 Task: Create a task  Improve user input sanitization for better security , assign it to team member softage.9@softage.net in the project TranceTech and update the status of the task to  On Track  , set the priority of the task to High.
Action: Mouse moved to (59, 389)
Screenshot: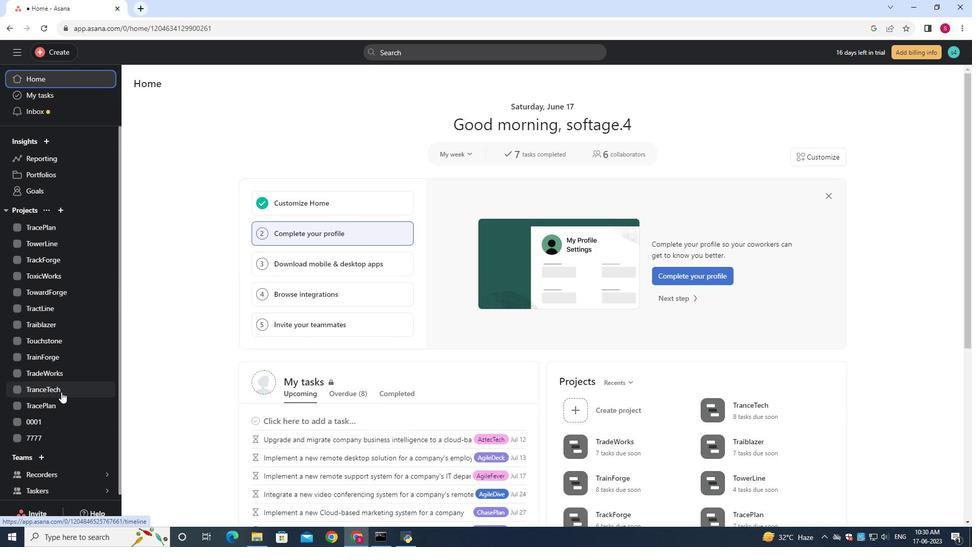 
Action: Mouse pressed left at (59, 389)
Screenshot: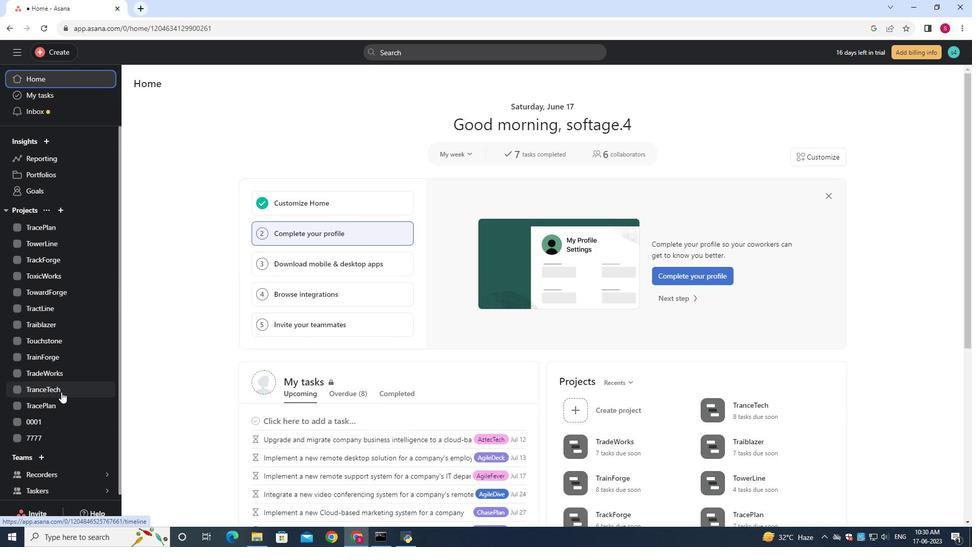 
Action: Mouse moved to (144, 132)
Screenshot: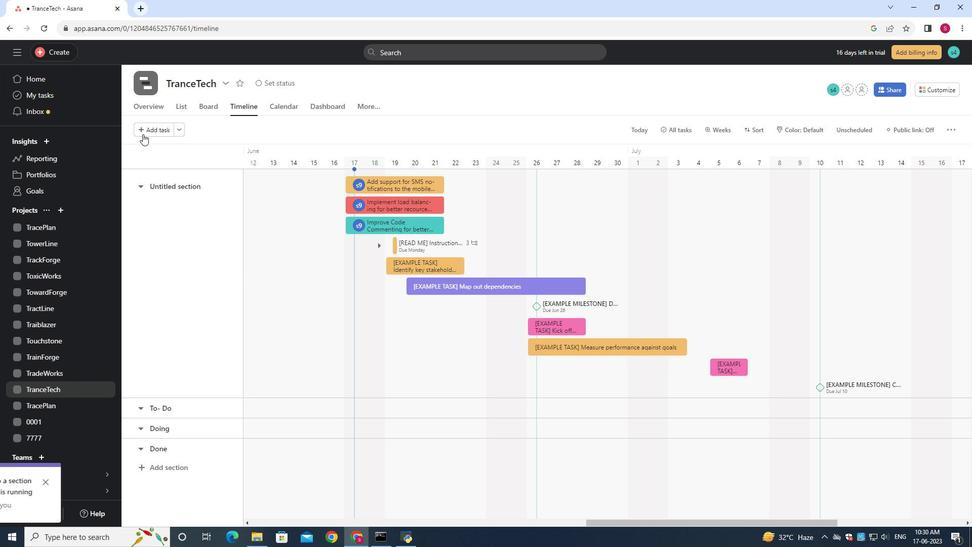 
Action: Mouse pressed left at (144, 132)
Screenshot: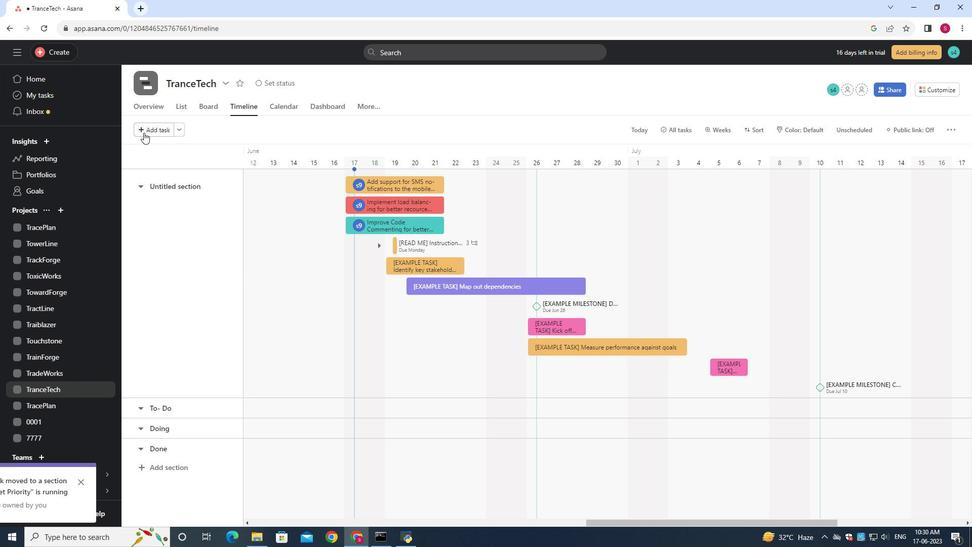 
Action: Key pressed <Key.shift>Improve<Key.space>user<Key.space>input<Key.space>sanitization<Key.space>for<Key.space>better<Key.space>security
Screenshot: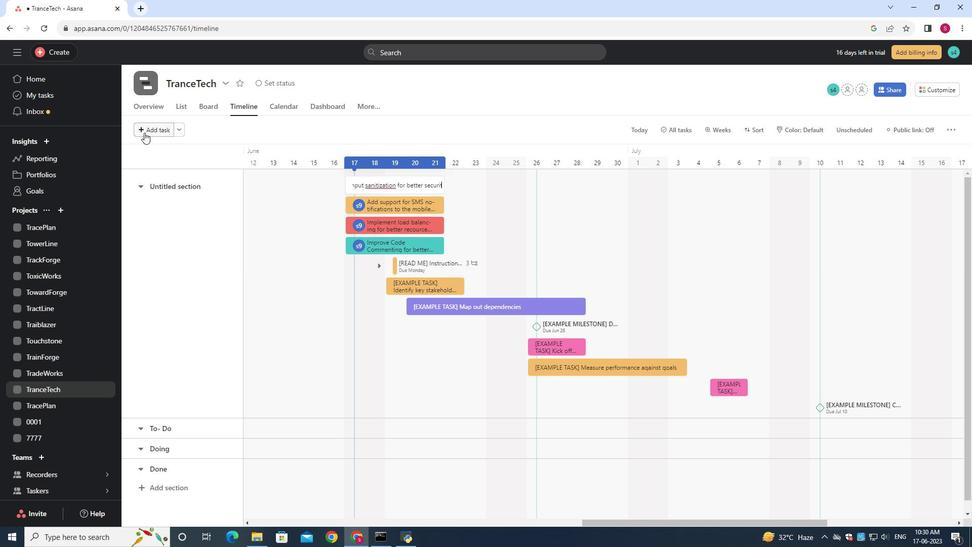 
Action: Mouse moved to (406, 186)
Screenshot: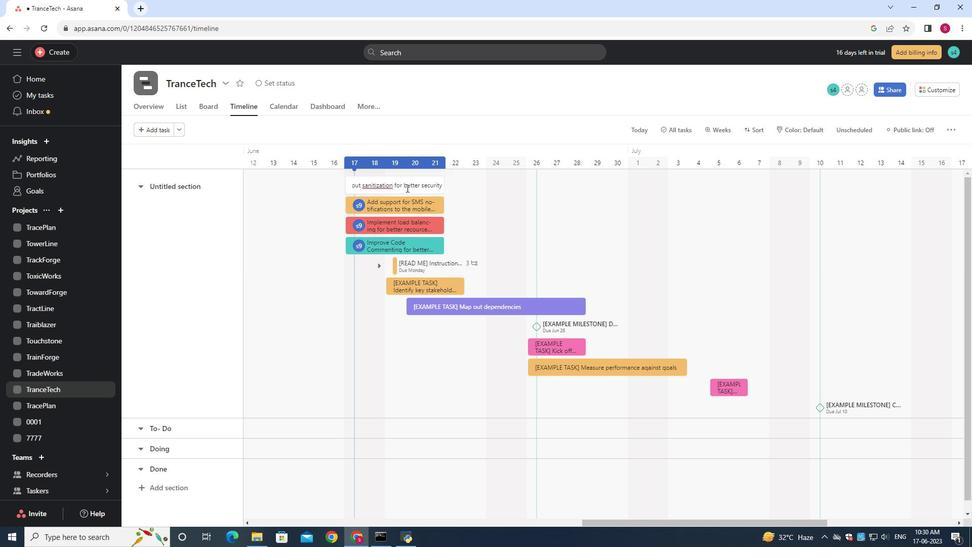 
Action: Mouse pressed left at (406, 186)
Screenshot: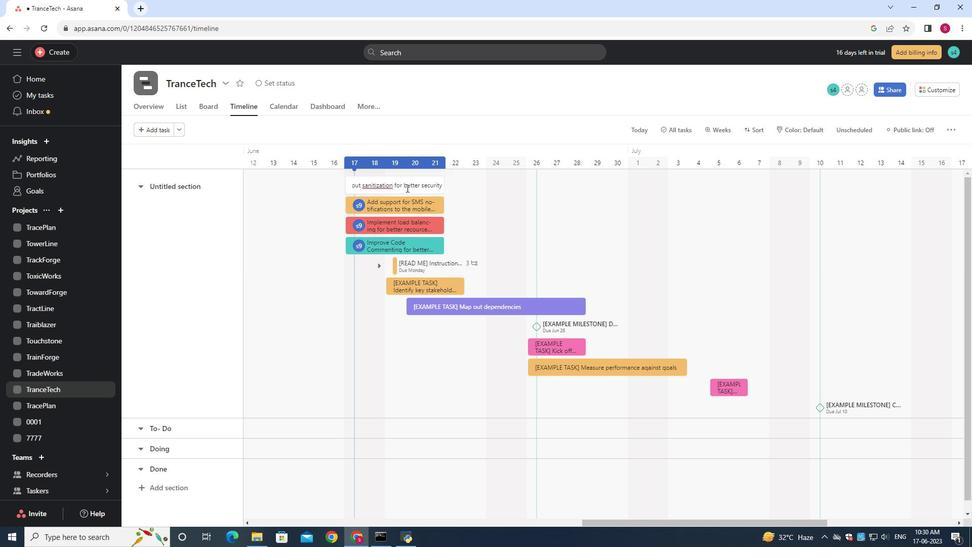 
Action: Mouse moved to (716, 190)
Screenshot: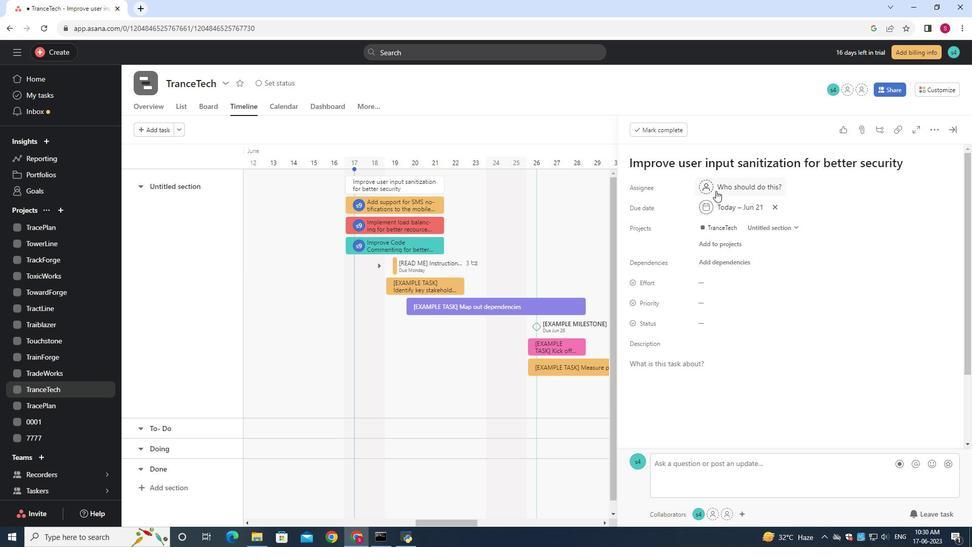 
Action: Mouse pressed left at (716, 190)
Screenshot: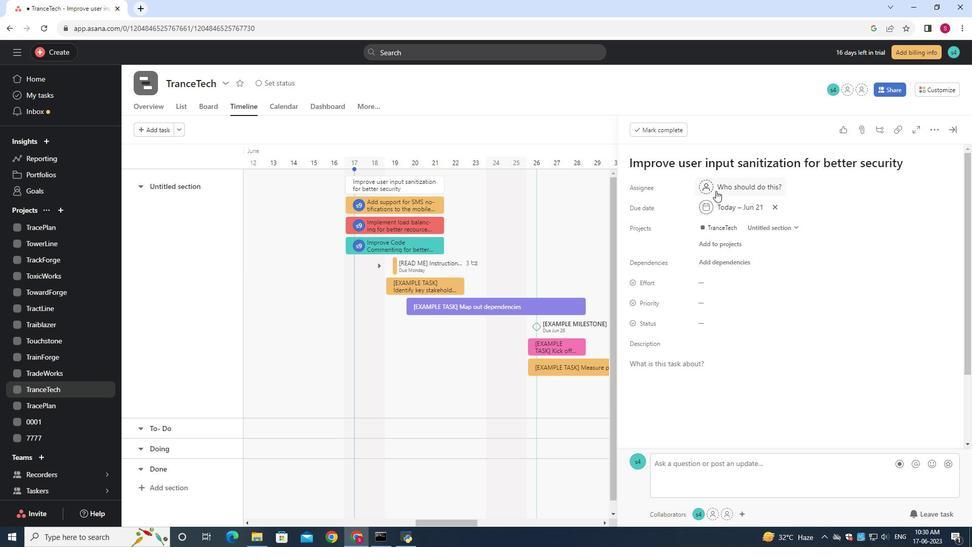 
Action: Mouse moved to (719, 190)
Screenshot: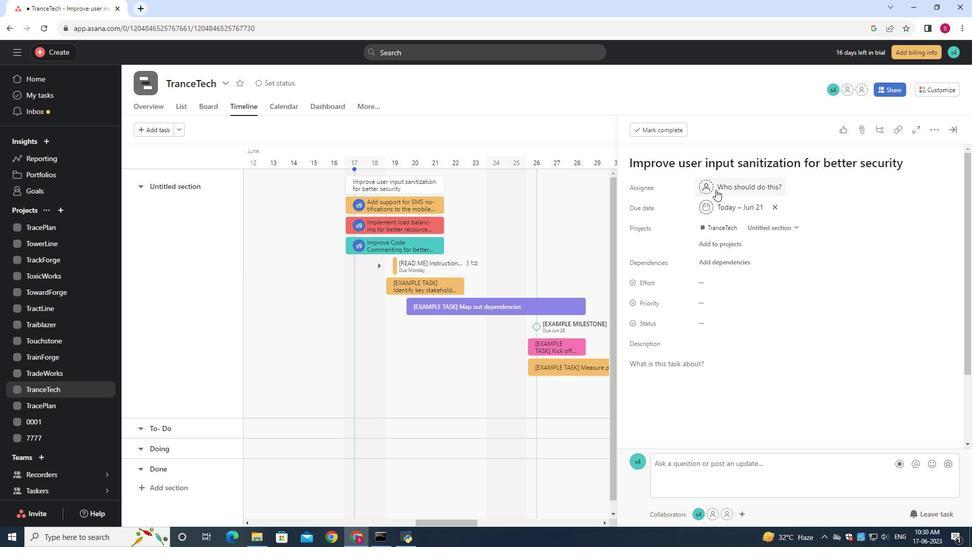 
Action: Key pressed softage.9<Key.shift>@softage.net
Screenshot: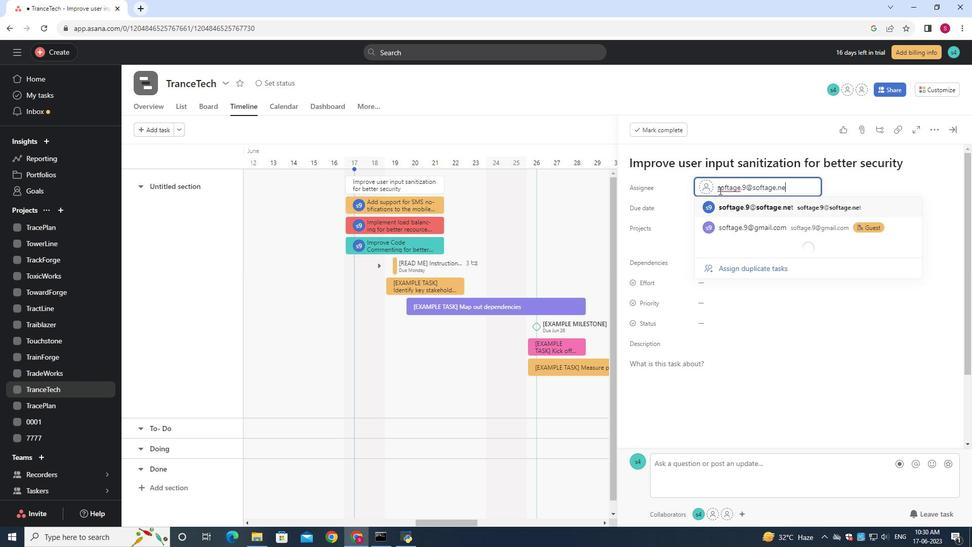 
Action: Mouse moved to (735, 204)
Screenshot: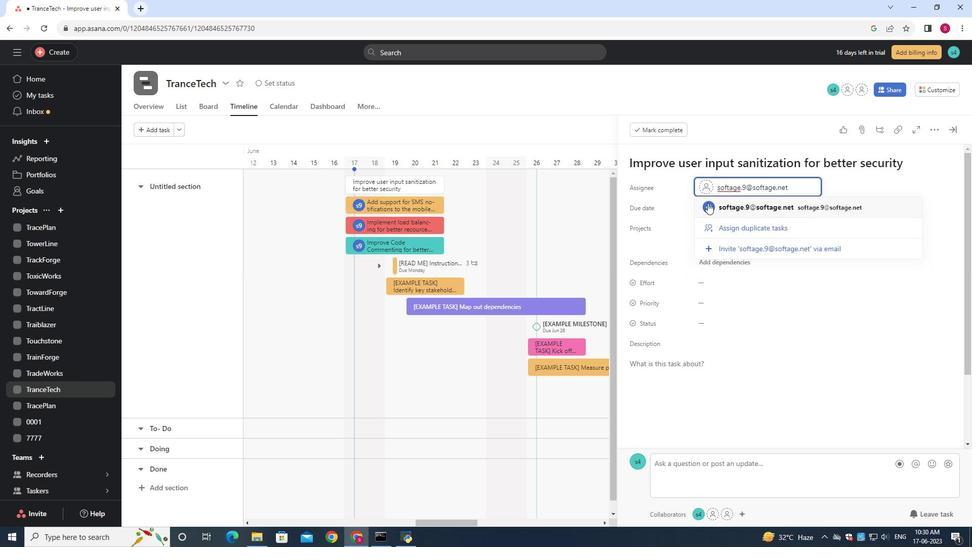 
Action: Mouse pressed left at (735, 204)
Screenshot: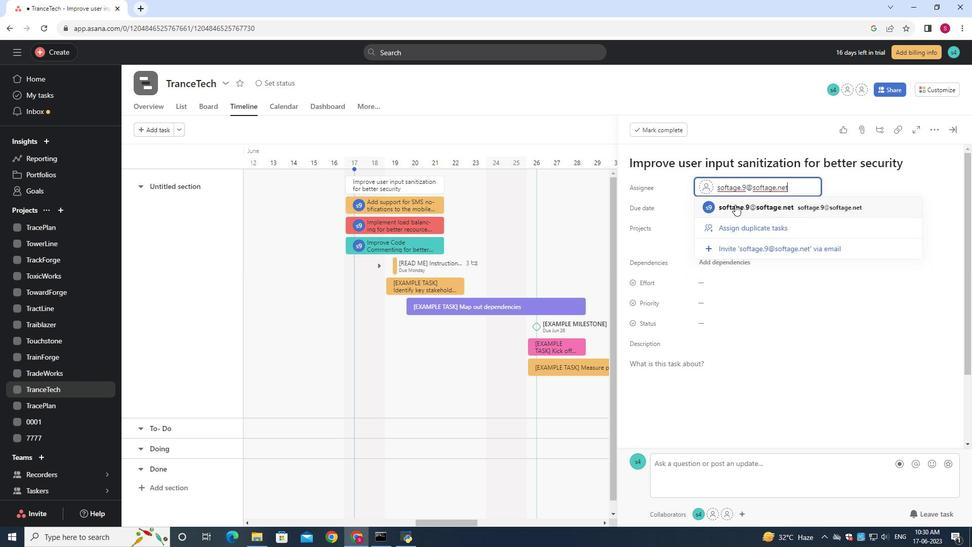 
Action: Mouse moved to (700, 323)
Screenshot: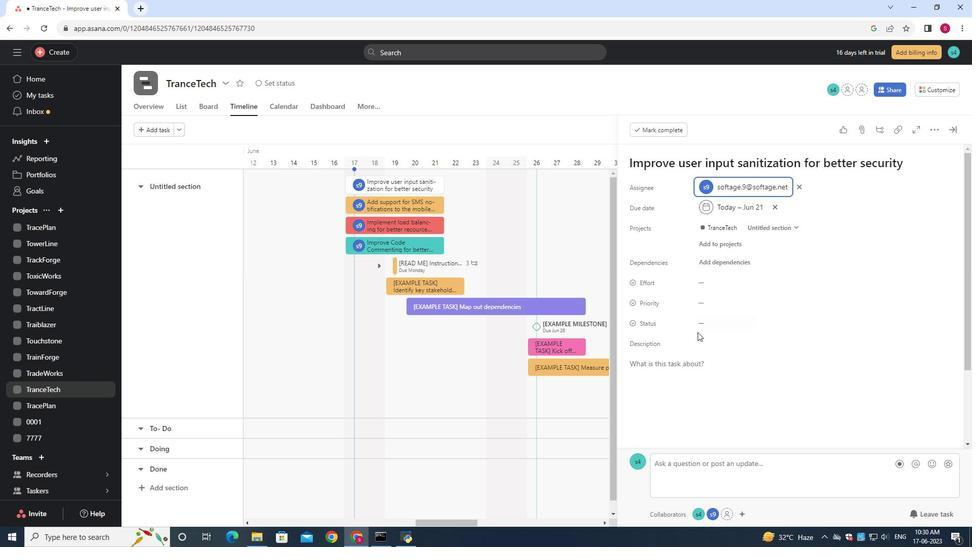 
Action: Mouse pressed left at (700, 323)
Screenshot: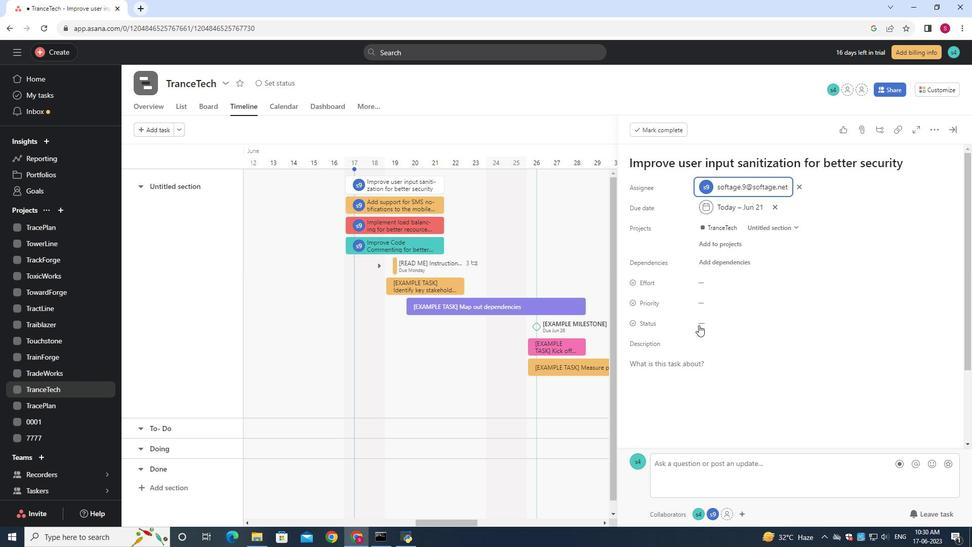 
Action: Mouse moved to (726, 358)
Screenshot: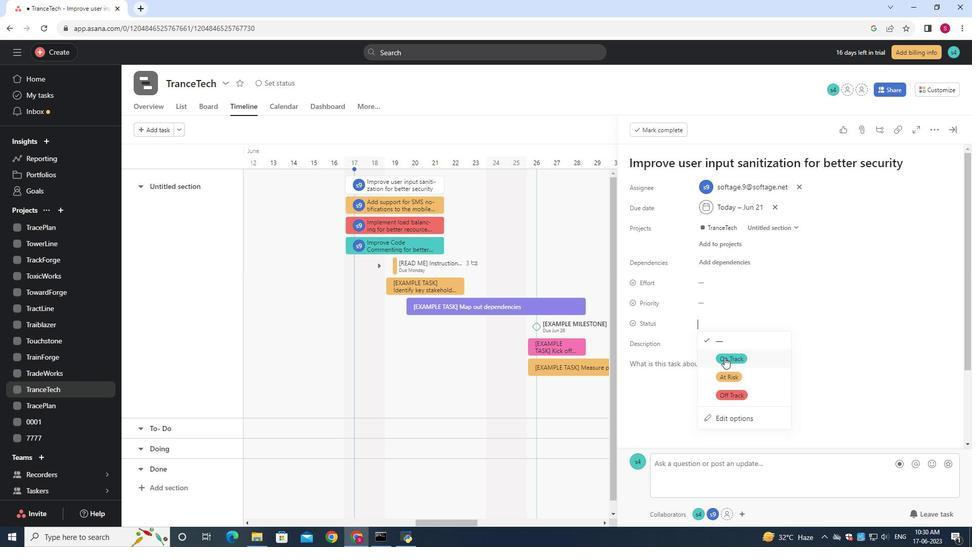 
Action: Mouse pressed left at (726, 358)
Screenshot: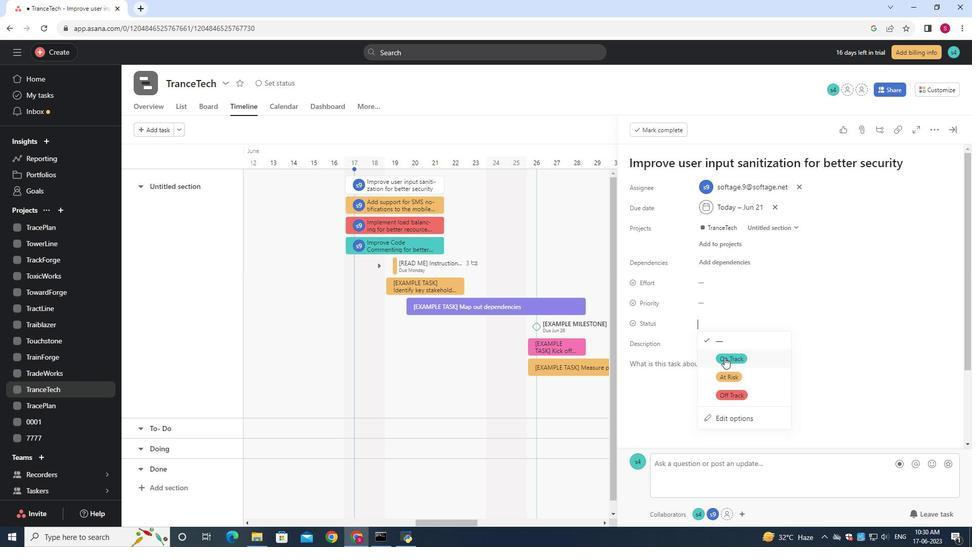 
Action: Mouse moved to (713, 305)
Screenshot: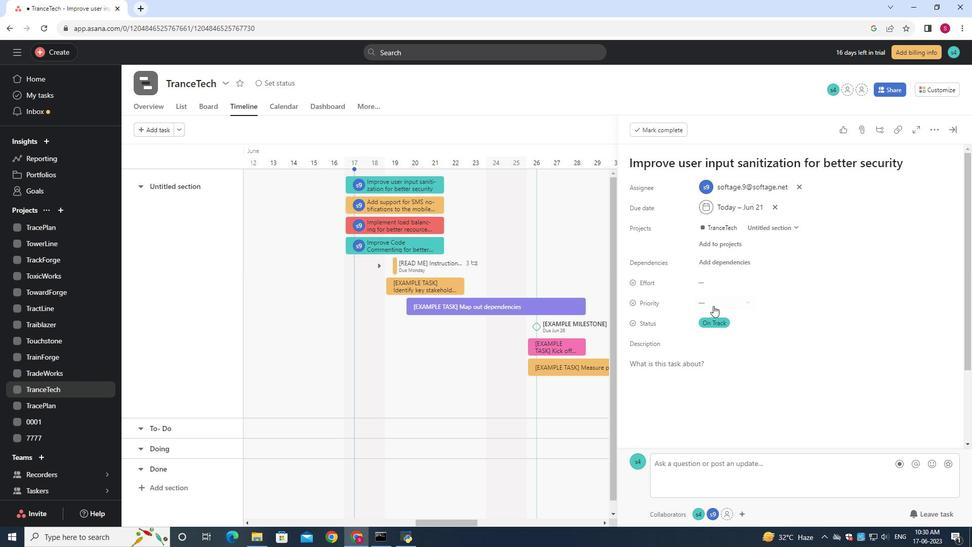 
Action: Mouse pressed left at (713, 305)
Screenshot: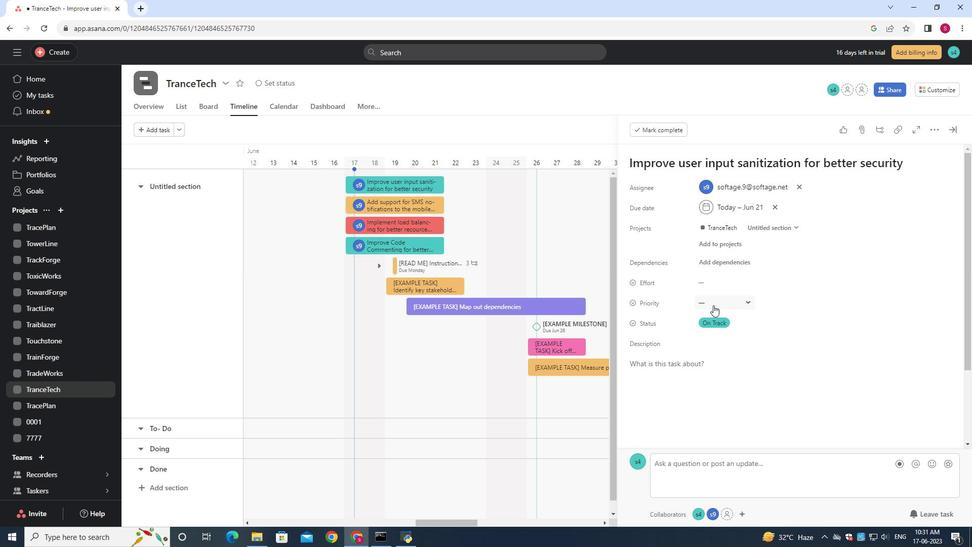 
Action: Mouse moved to (725, 339)
Screenshot: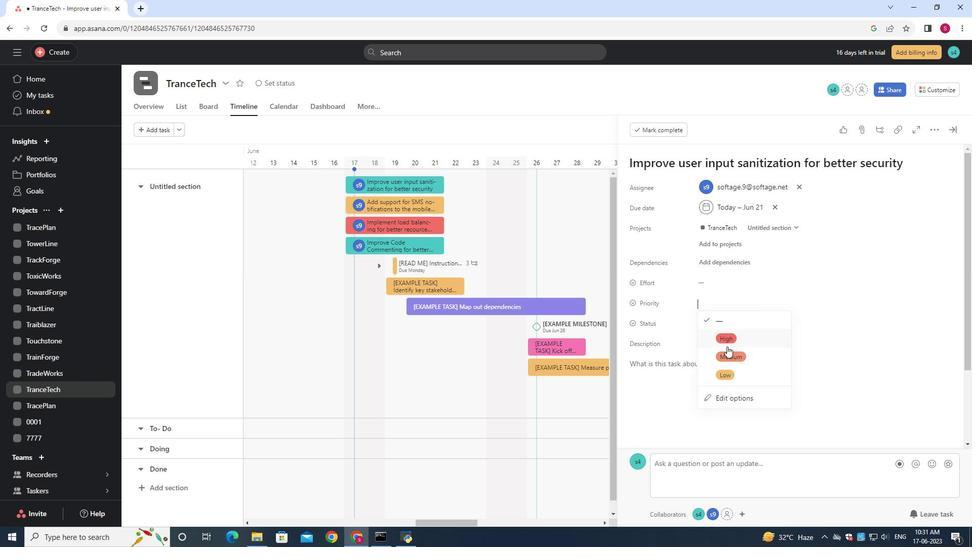 
Action: Mouse pressed left at (725, 339)
Screenshot: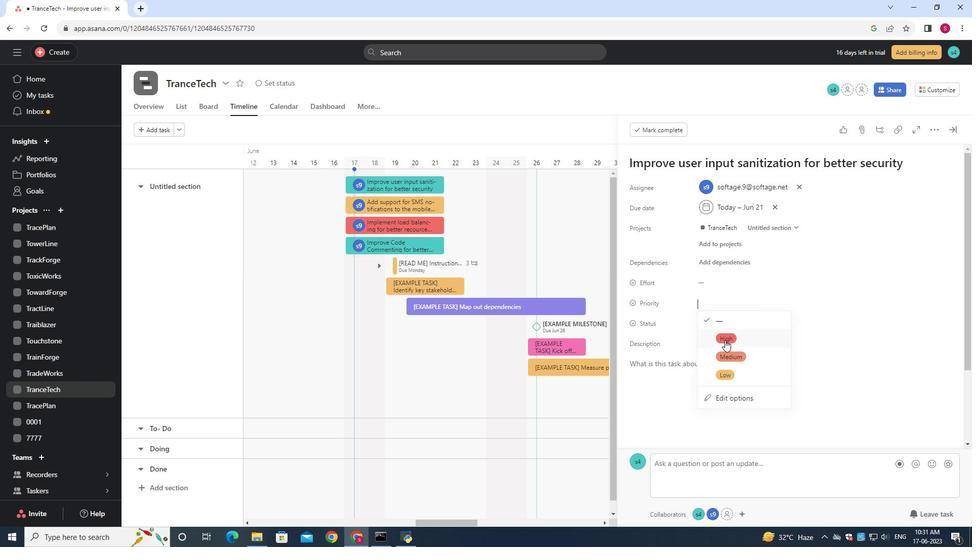 
Action: Mouse moved to (722, 309)
Screenshot: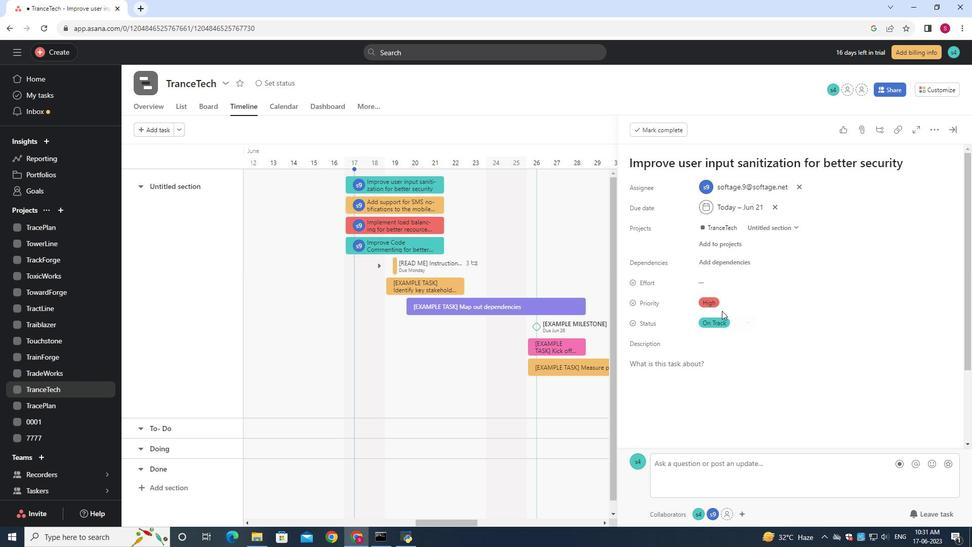 
